 Task: Subtitles and Captions: Convert subtitles to a format compatible with YouTube.
Action: Mouse moved to (715, 490)
Screenshot: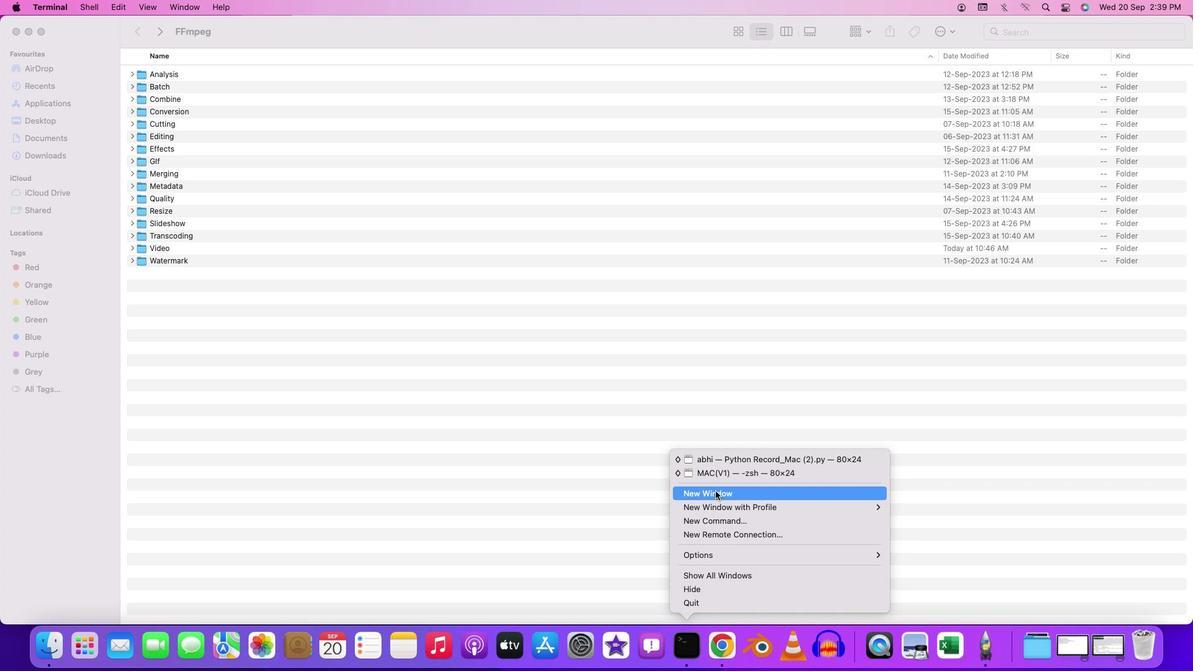 
Action: Mouse pressed left at (715, 490)
Screenshot: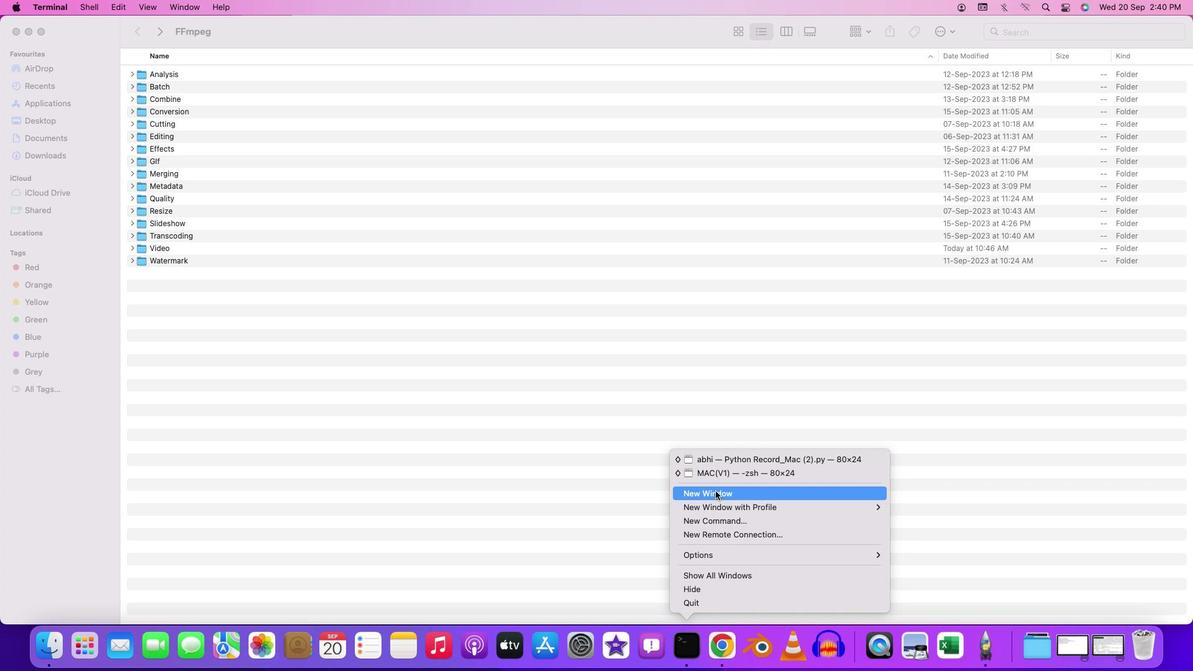 
Action: Mouse moved to (291, 27)
Screenshot: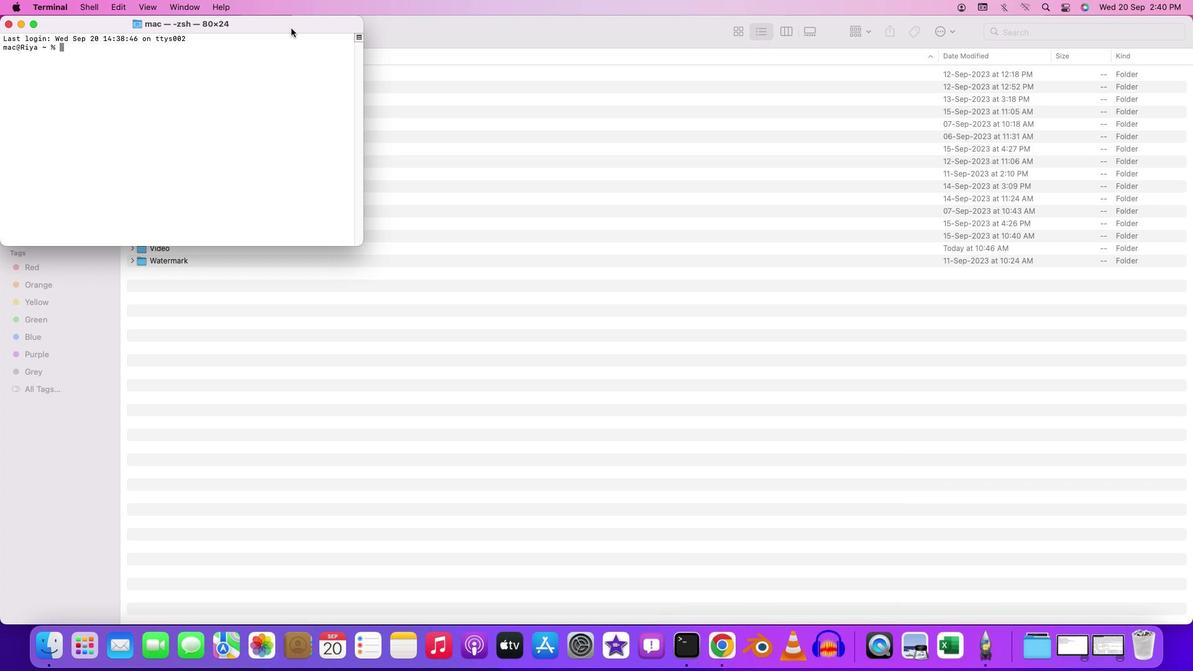 
Action: Mouse pressed left at (291, 27)
Screenshot: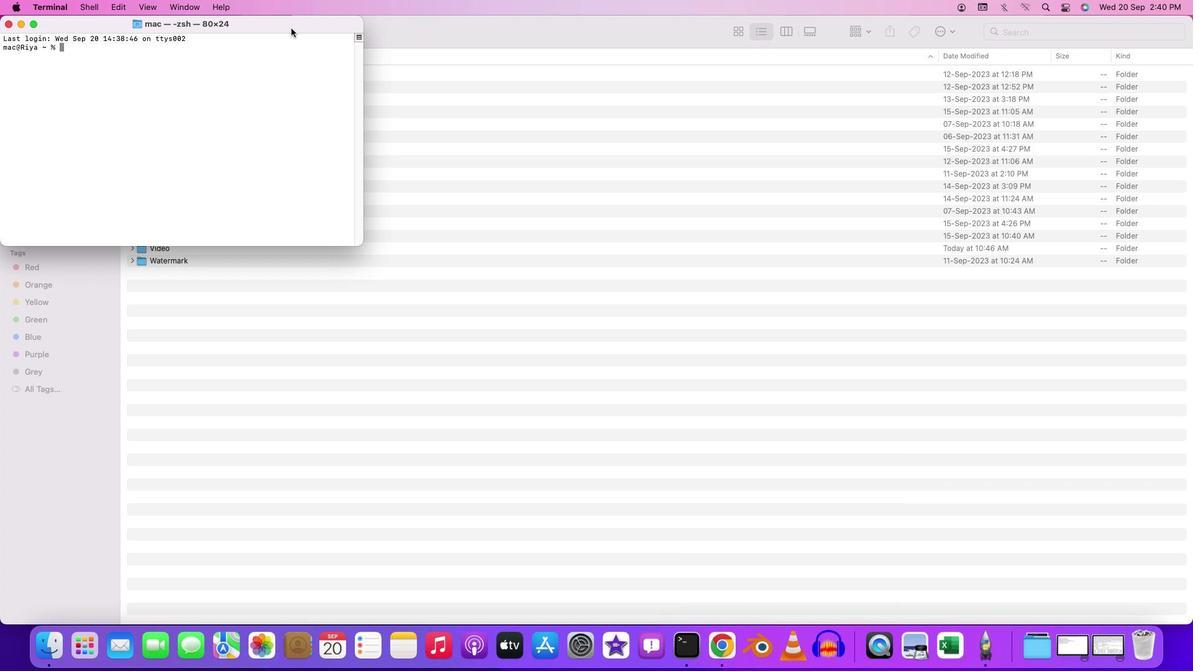 
Action: Mouse pressed left at (291, 27)
Screenshot: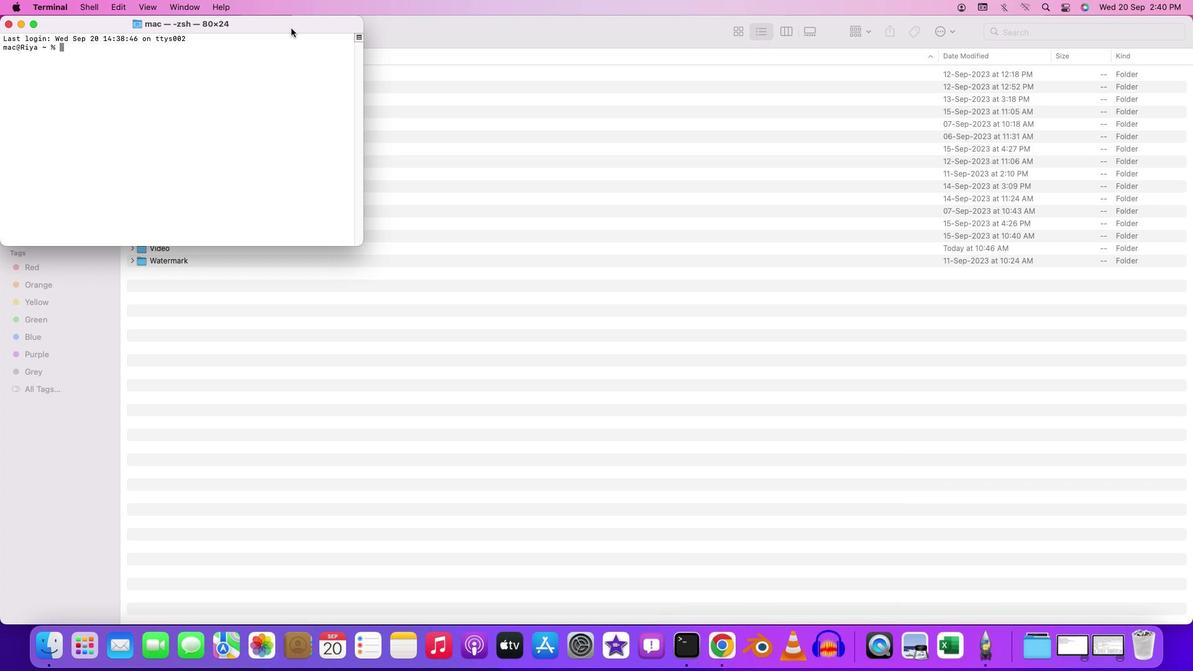 
Action: Key pressed 'c''d'Key.space'd''e''s''k''t''o''p'Key.enter'c''d'Key.space'f''f''m''p''e''g'Key.enter'c''d'Key.space'd'Key.backspace'b''a''t''c''h'Key.enter'c''d'Key.space'w'Key.backspace'v''i''d''e''o'Key.enter'f''f''m''p''e''g'Key.space'-''i'Key.space'i''n''p''u''t'Key.shift'_''s''u''b''t''i''t''l''e''.''s''r''t'Key.space'-''s''c''o''d''e''c'Key.space's''r''t'Key.space'o''u''t''p''u''t'Key.shift'_''s''u''b''t''i''t''l''e'Key.backspace'e''.''s''r''t'Key.enter
Screenshot: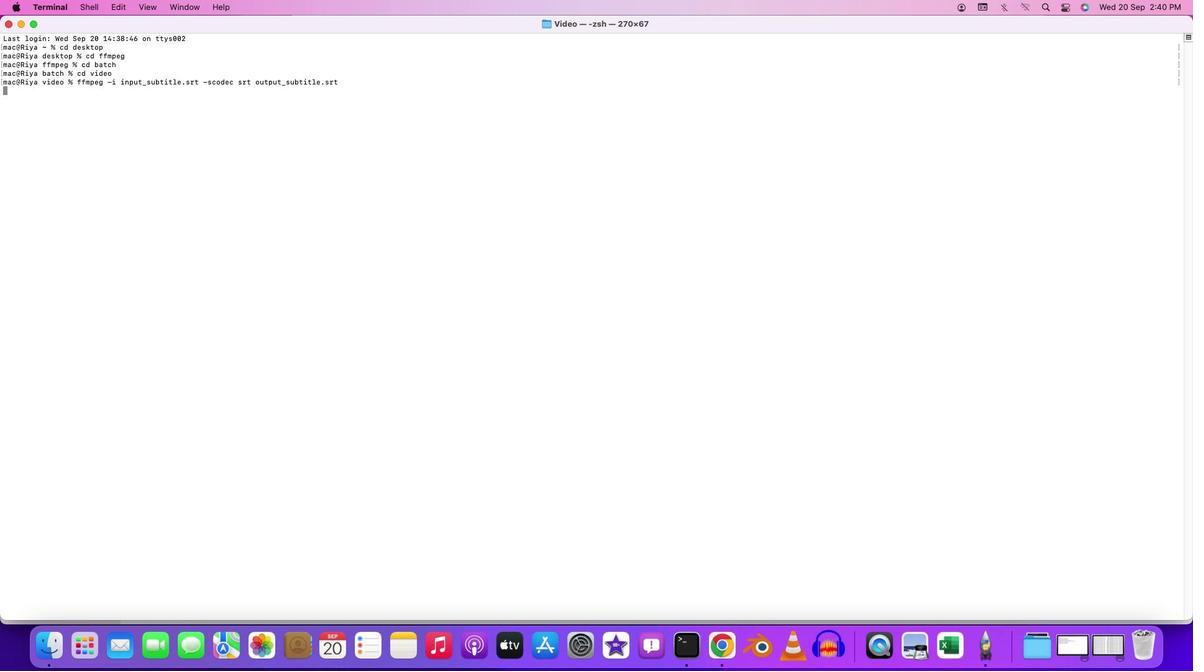 
Action: Mouse moved to (500, 409)
Screenshot: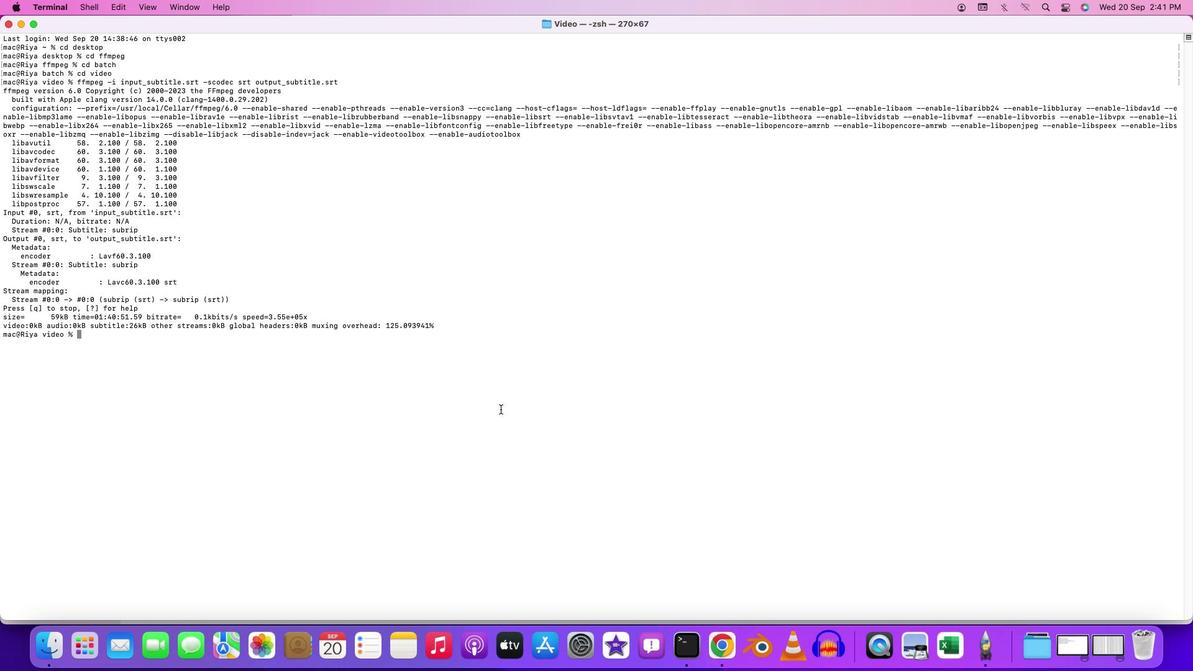 
Action: Mouse pressed left at (500, 409)
Screenshot: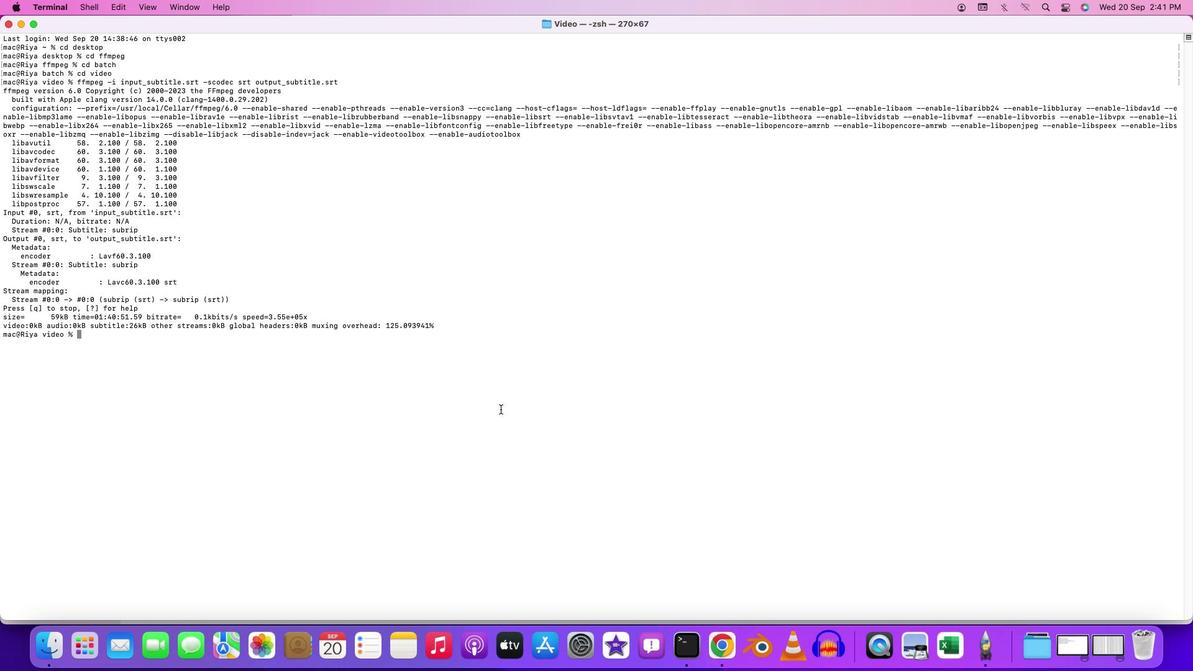 
